 Task: In the  document optimization.html Select the first Column and change text color to  'Black' Apply the command  'Undo' Apply the command  Redo
Action: Mouse moved to (389, 206)
Screenshot: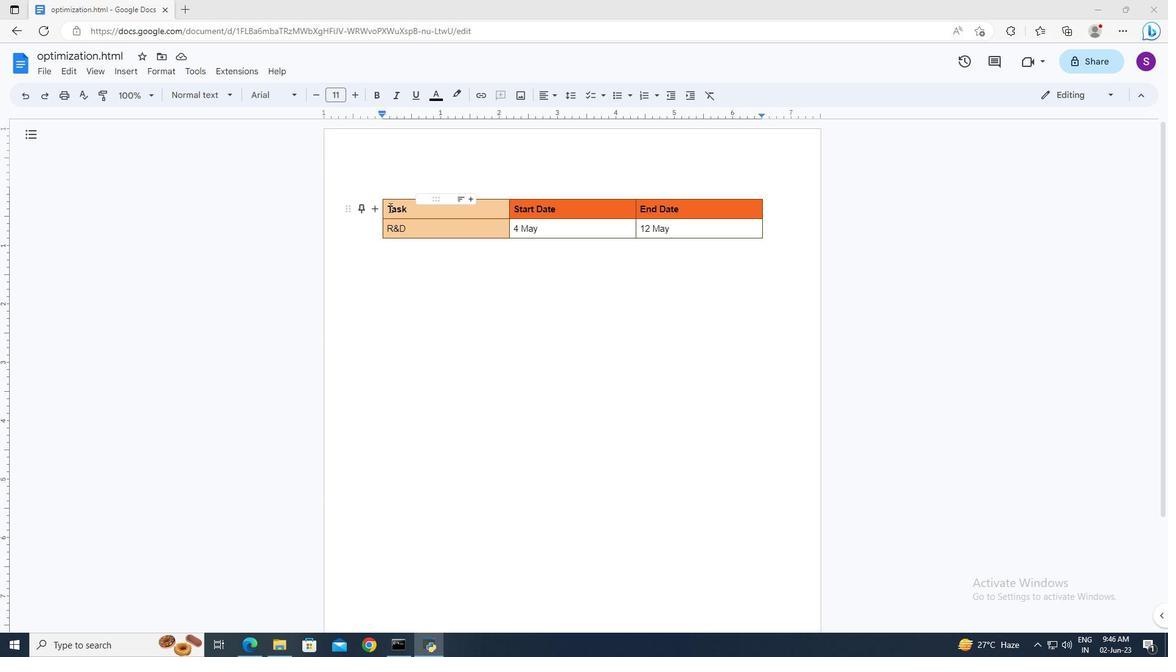 
Action: Mouse pressed left at (389, 206)
Screenshot: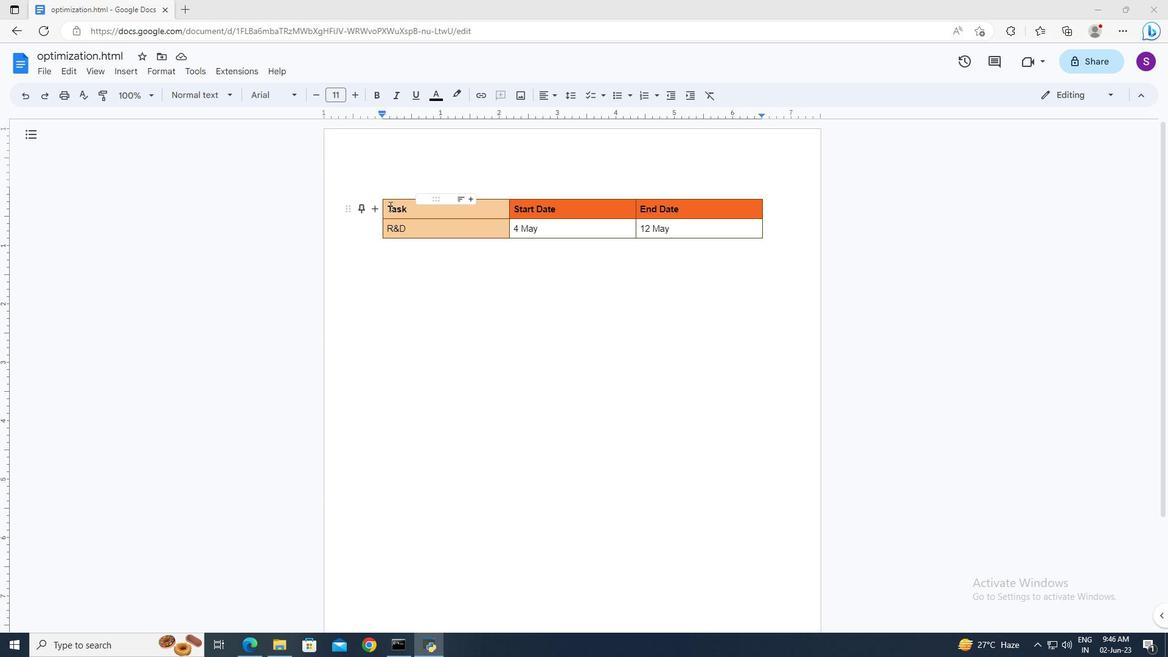 
Action: Key pressed <Key.shift><Key.down>
Screenshot: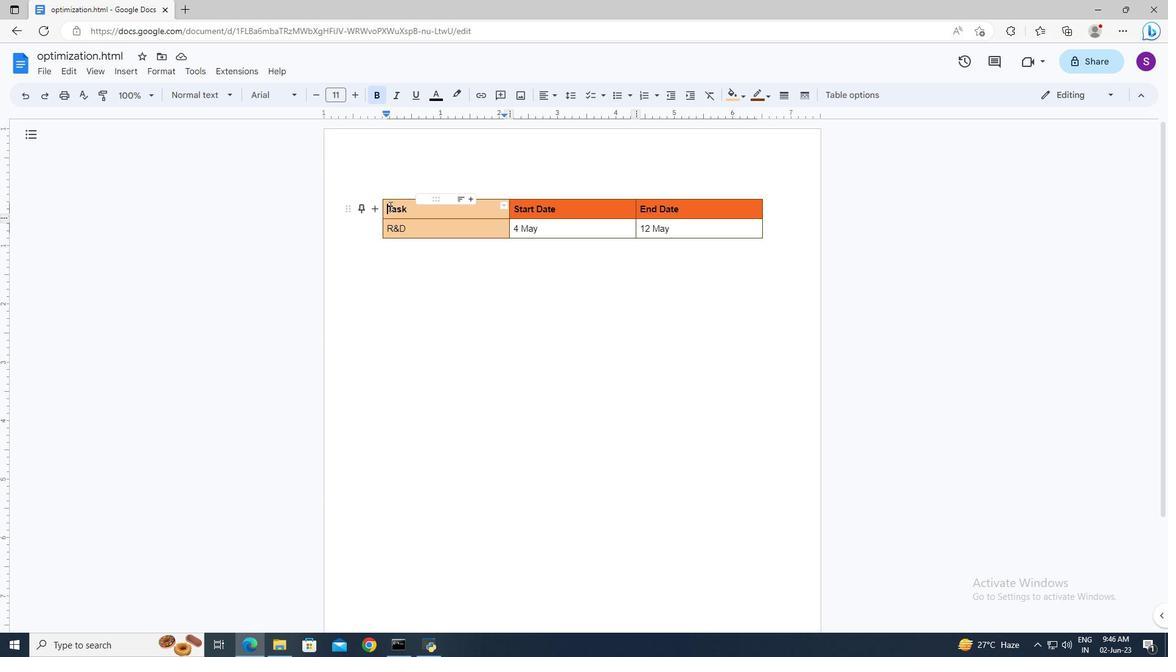 
Action: Mouse moved to (433, 98)
Screenshot: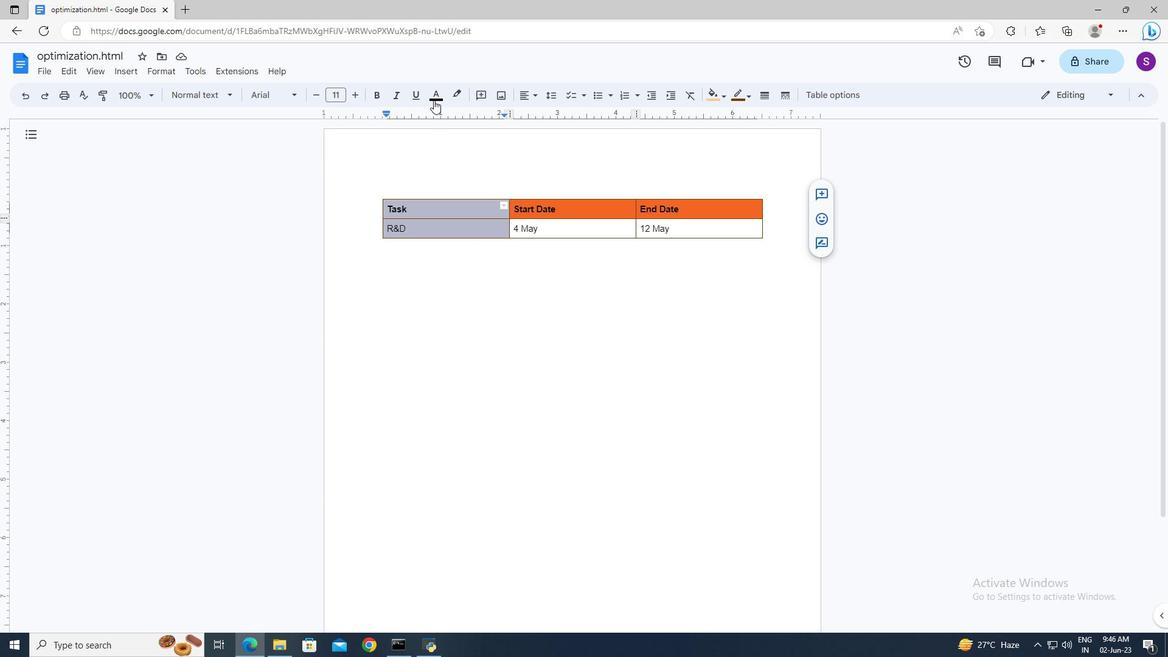 
Action: Mouse pressed left at (433, 98)
Screenshot: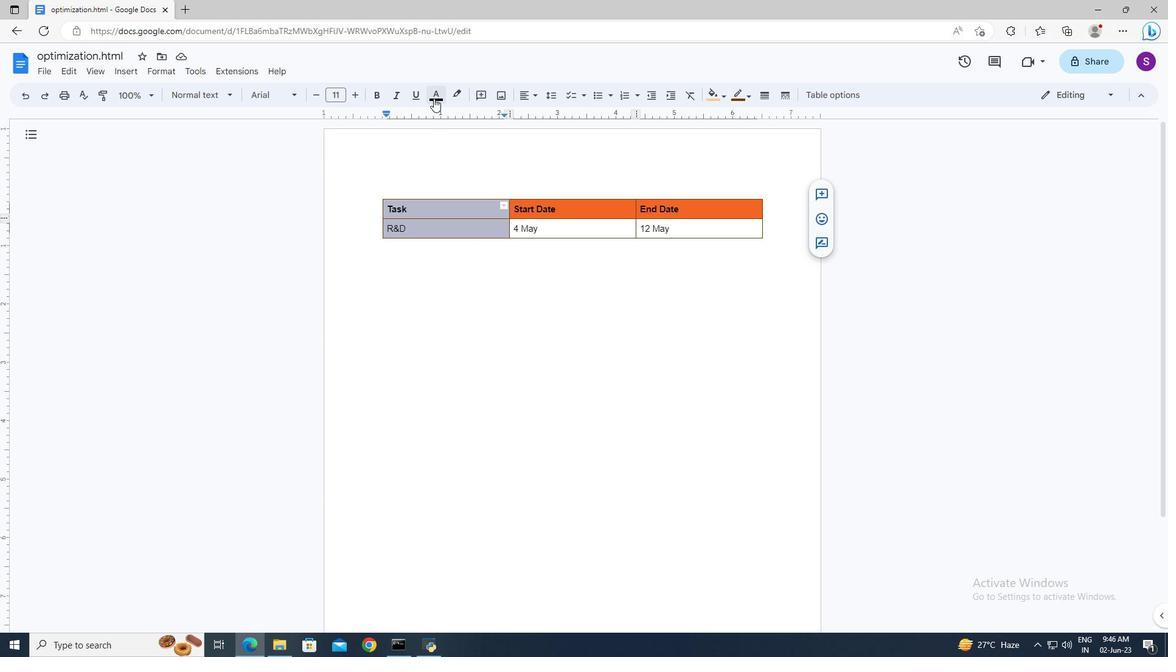 
Action: Mouse moved to (441, 116)
Screenshot: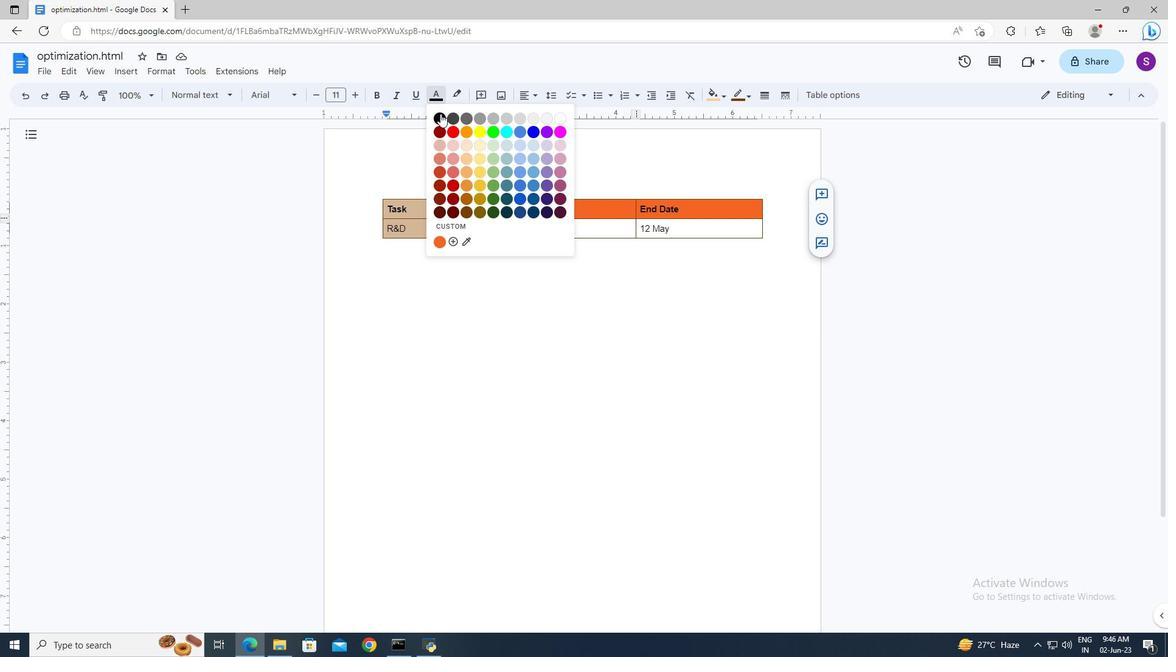 
Action: Mouse pressed left at (441, 116)
Screenshot: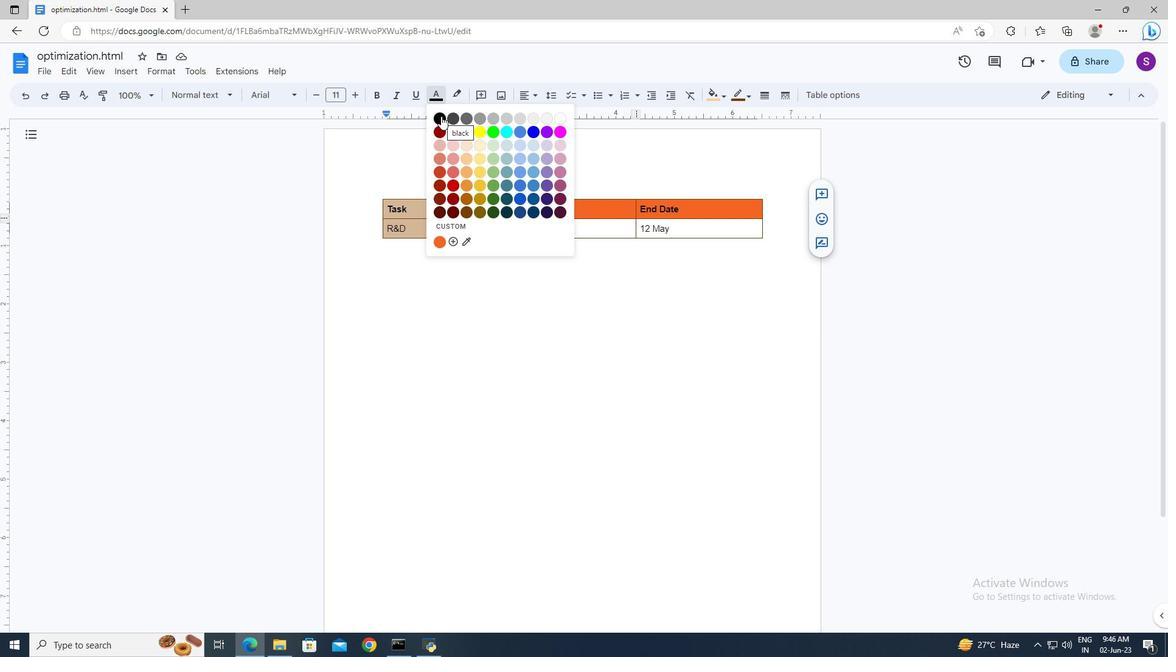 
Action: Mouse moved to (502, 297)
Screenshot: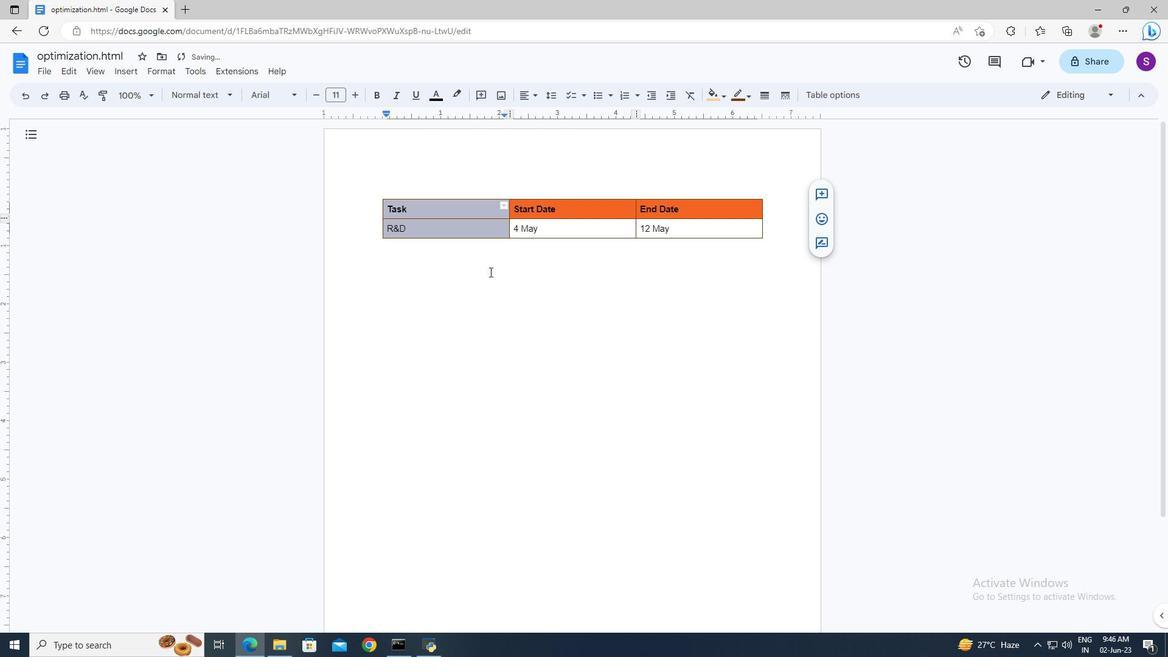 
Action: Mouse pressed left at (502, 297)
Screenshot: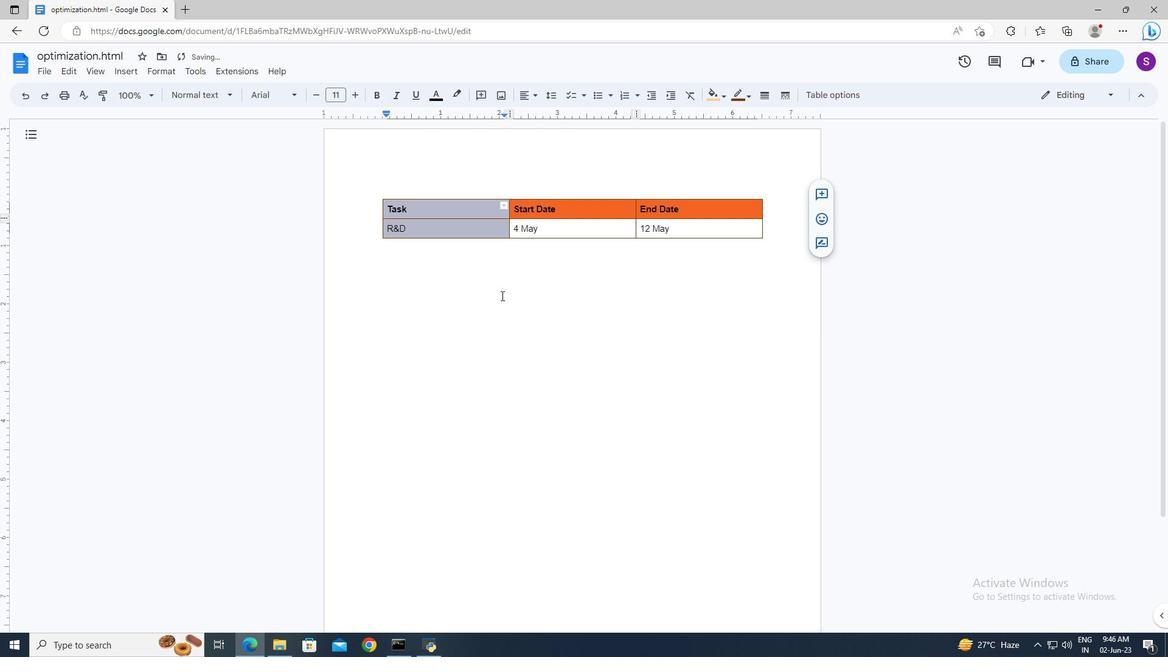 
Action: Key pressed ctrl+Z
Screenshot: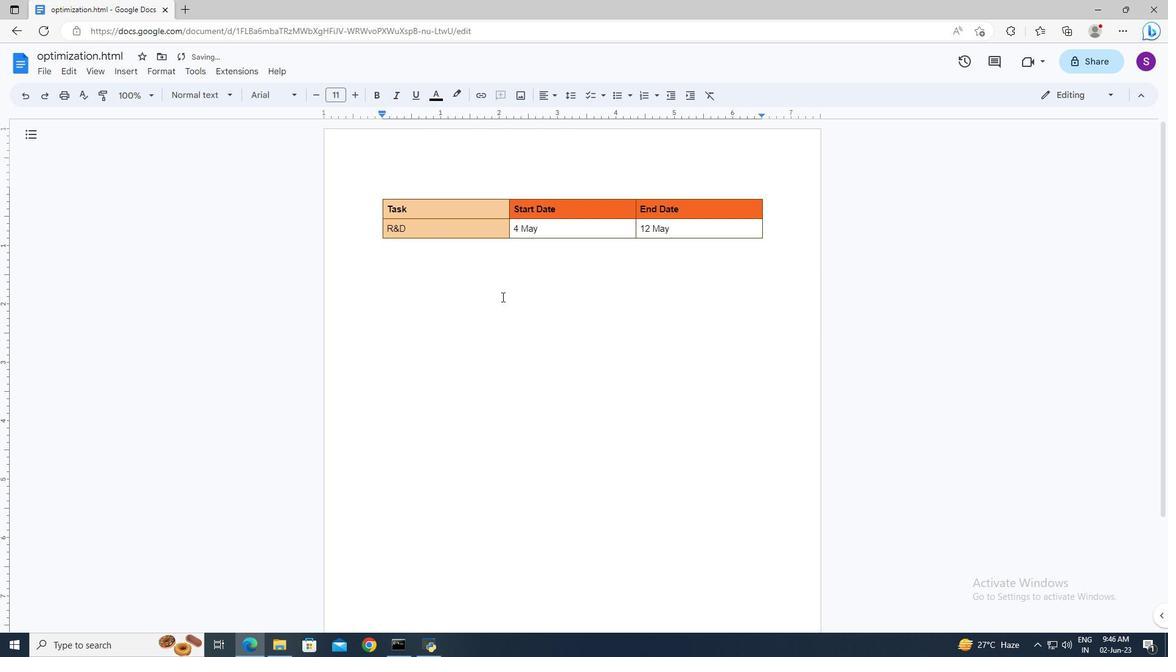 
Action: Mouse moved to (501, 293)
Screenshot: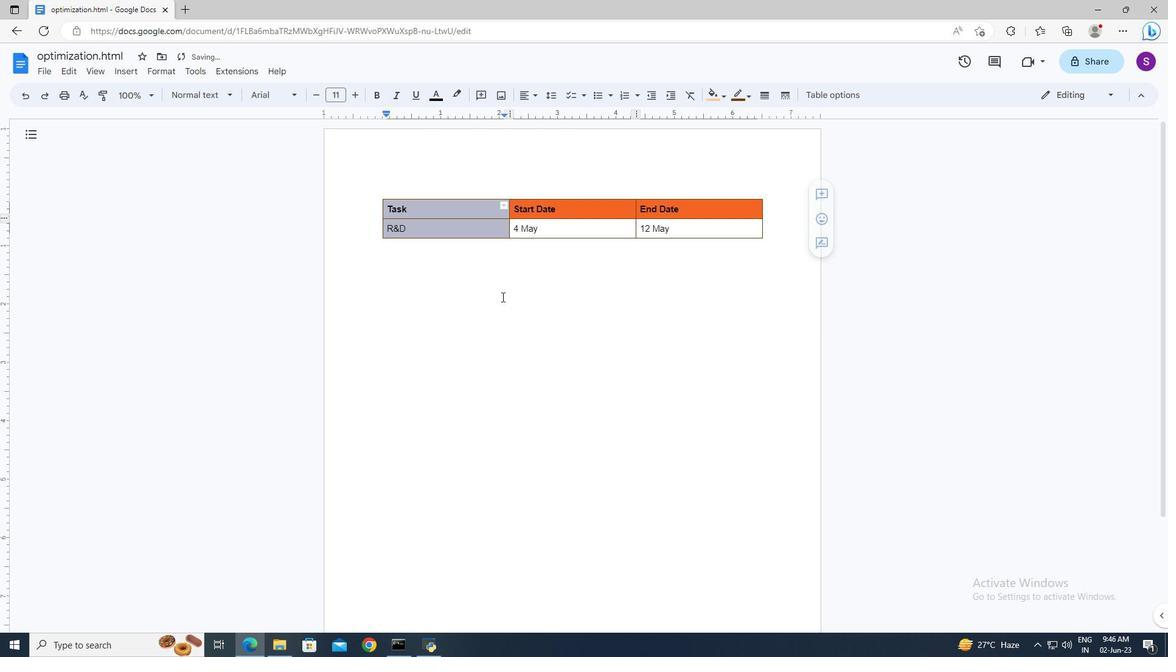 
Action: Mouse pressed left at (501, 293)
Screenshot: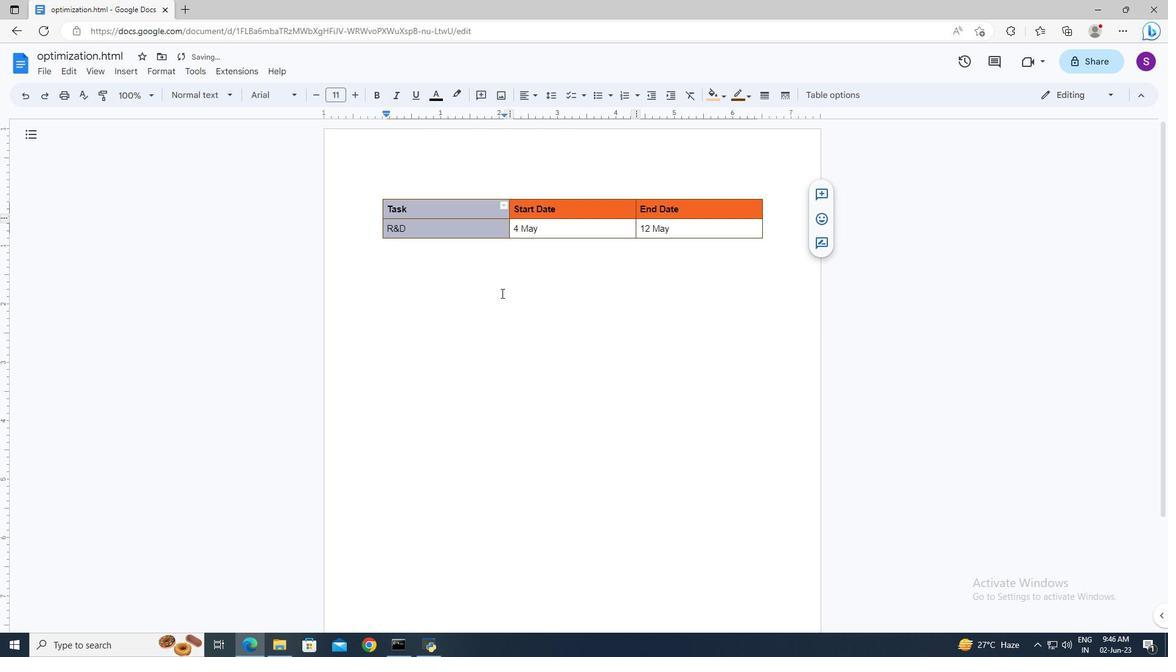 
Action: Key pressed ctrl+Y
Screenshot: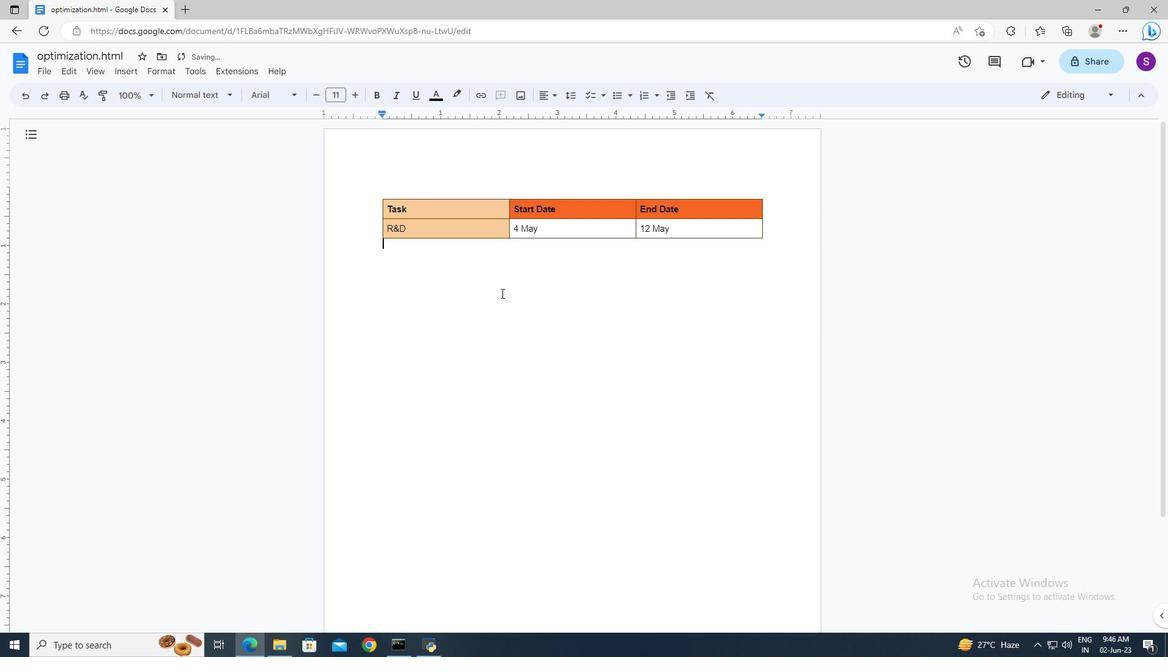 
Action: Mouse pressed left at (501, 293)
Screenshot: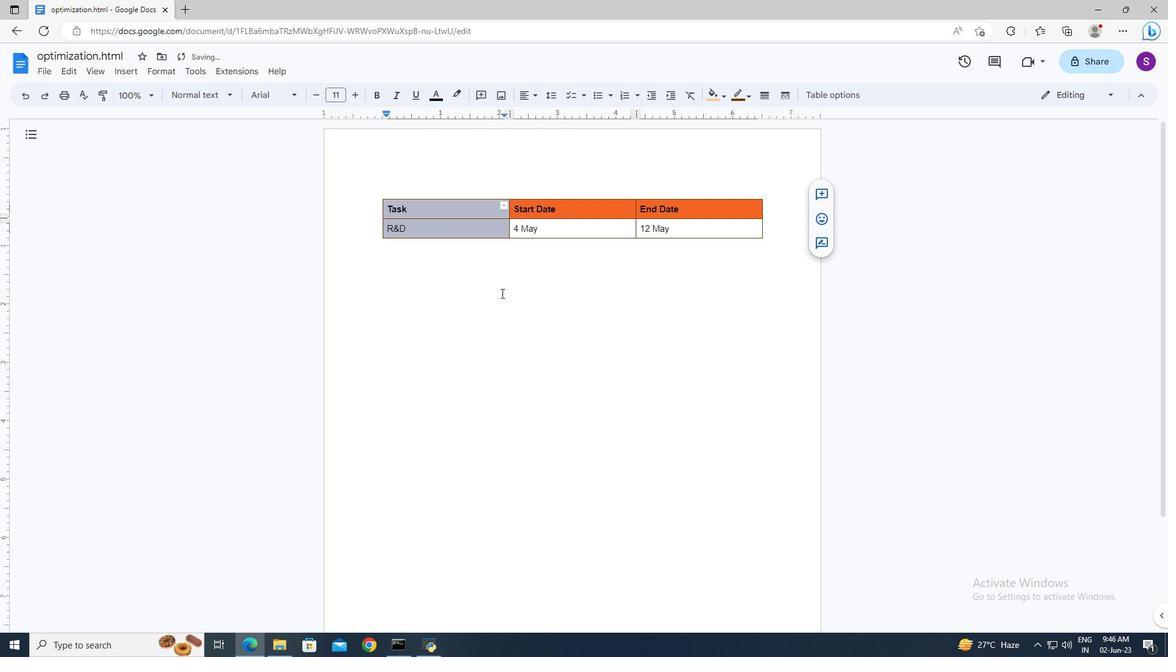 
